 Task: Create in the project AgileOrigin in Backlog an issue 'Upgrade the logging and reporting features of a web application to improve system monitoring and analysis', assign it to team member softage.4@softage.net and change the status to IN PROGRESS. Create in the project AgileOrigin in Backlog an issue 'Create a new online platform for online fitness courses with advanced workout tracking and personalization features', assign it to team member softage.1@softage.net and change the status to IN PROGRESS
Action: Mouse moved to (294, 457)
Screenshot: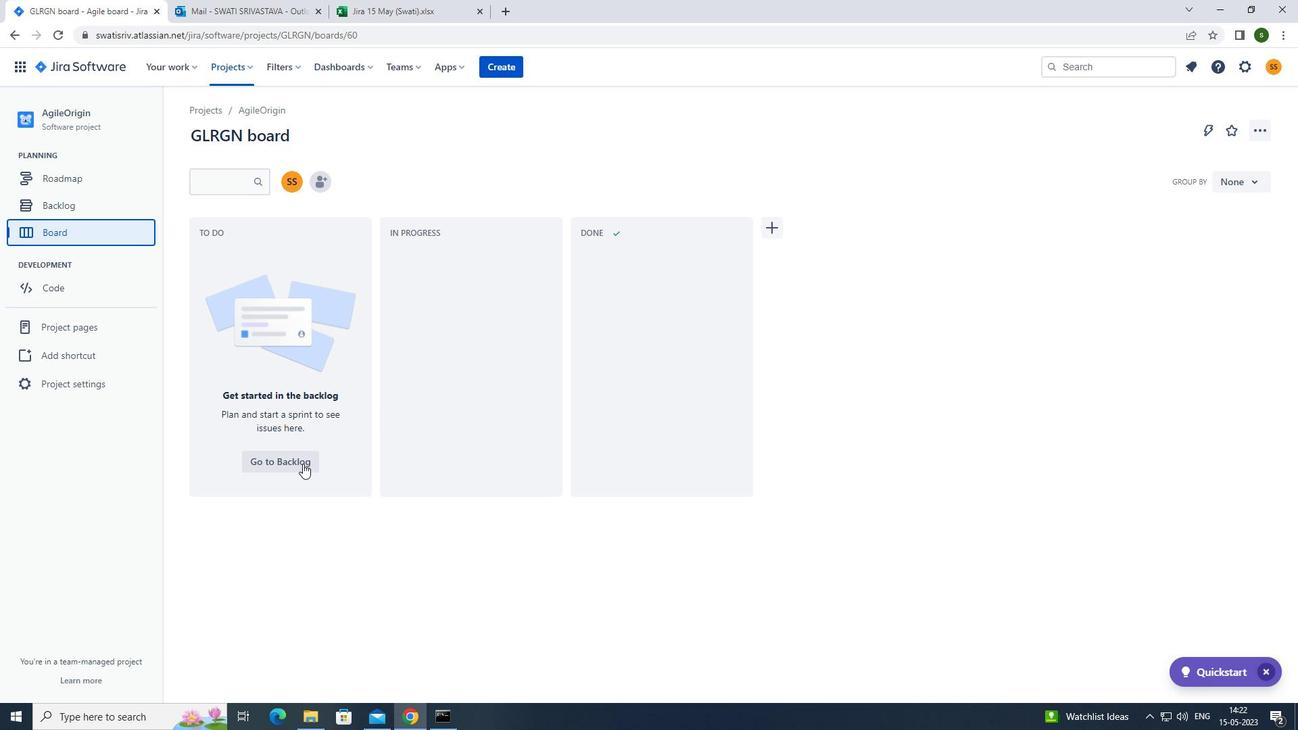 
Action: Mouse pressed left at (294, 457)
Screenshot: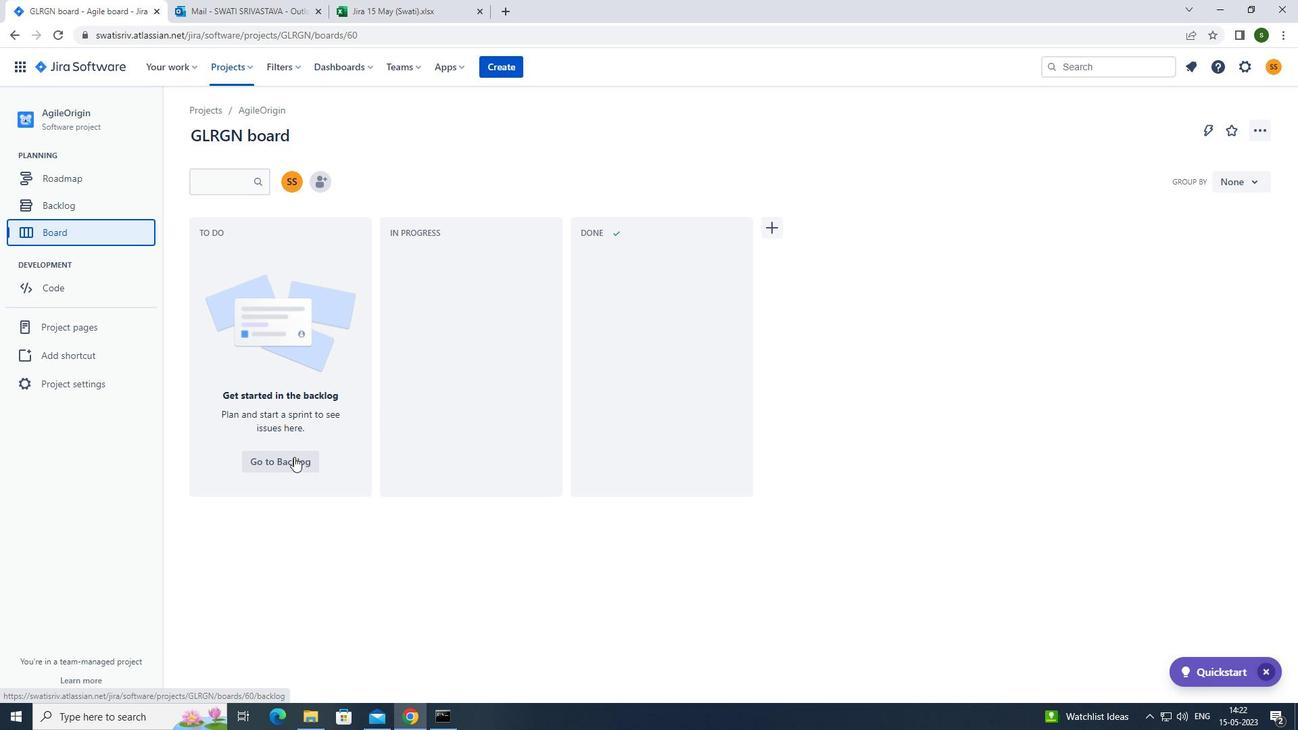 
Action: Mouse moved to (270, 270)
Screenshot: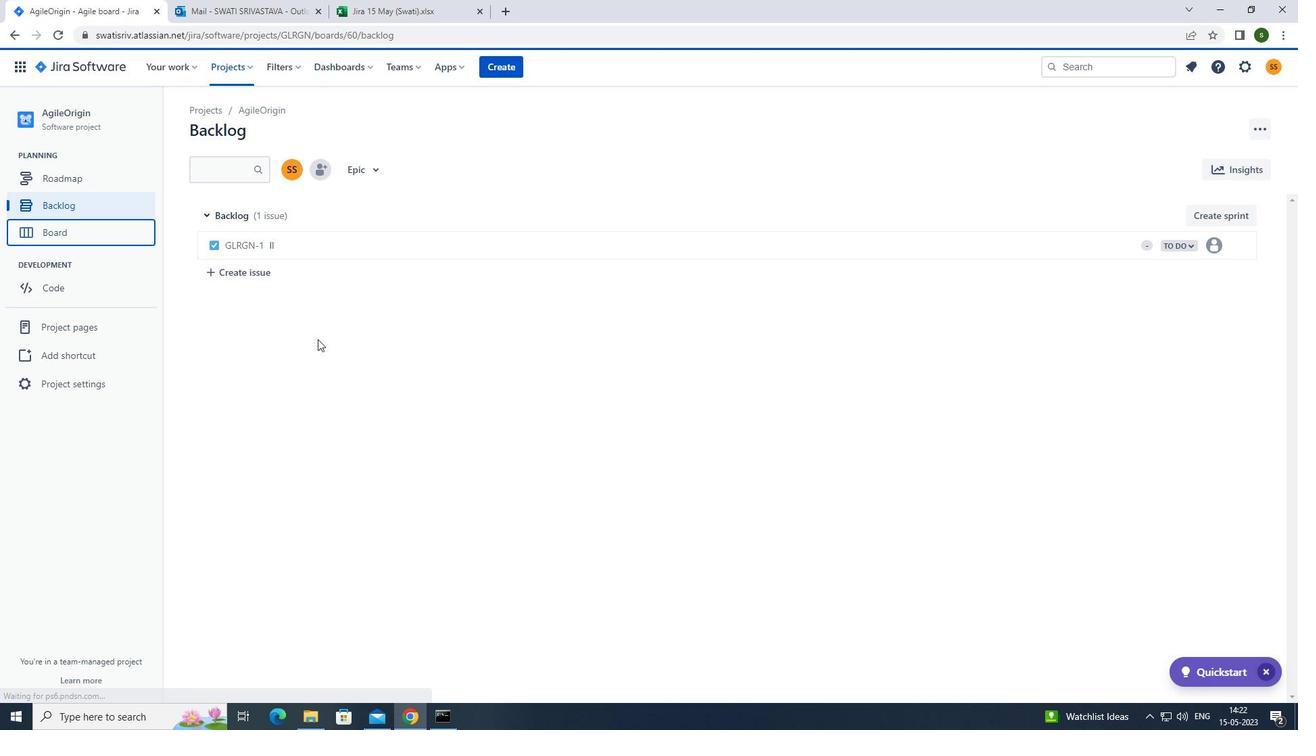 
Action: Mouse pressed left at (270, 270)
Screenshot: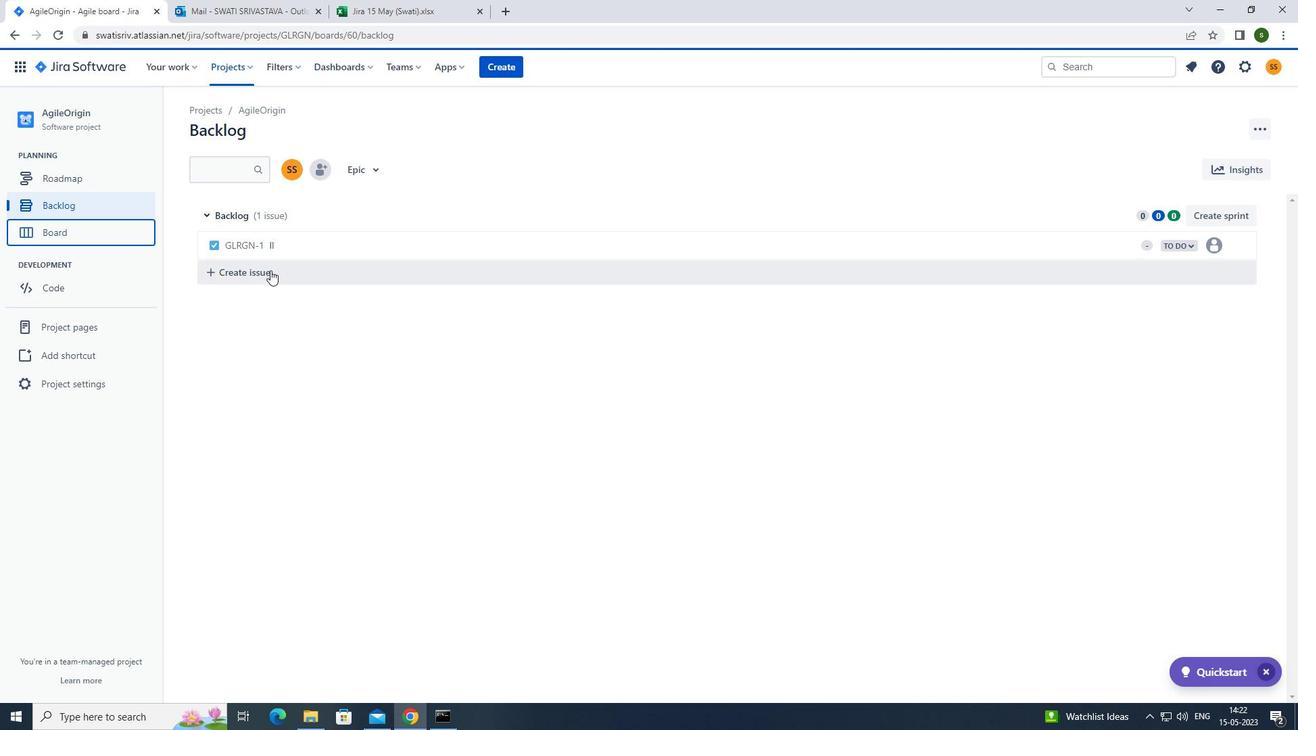 
Action: Mouse moved to (315, 274)
Screenshot: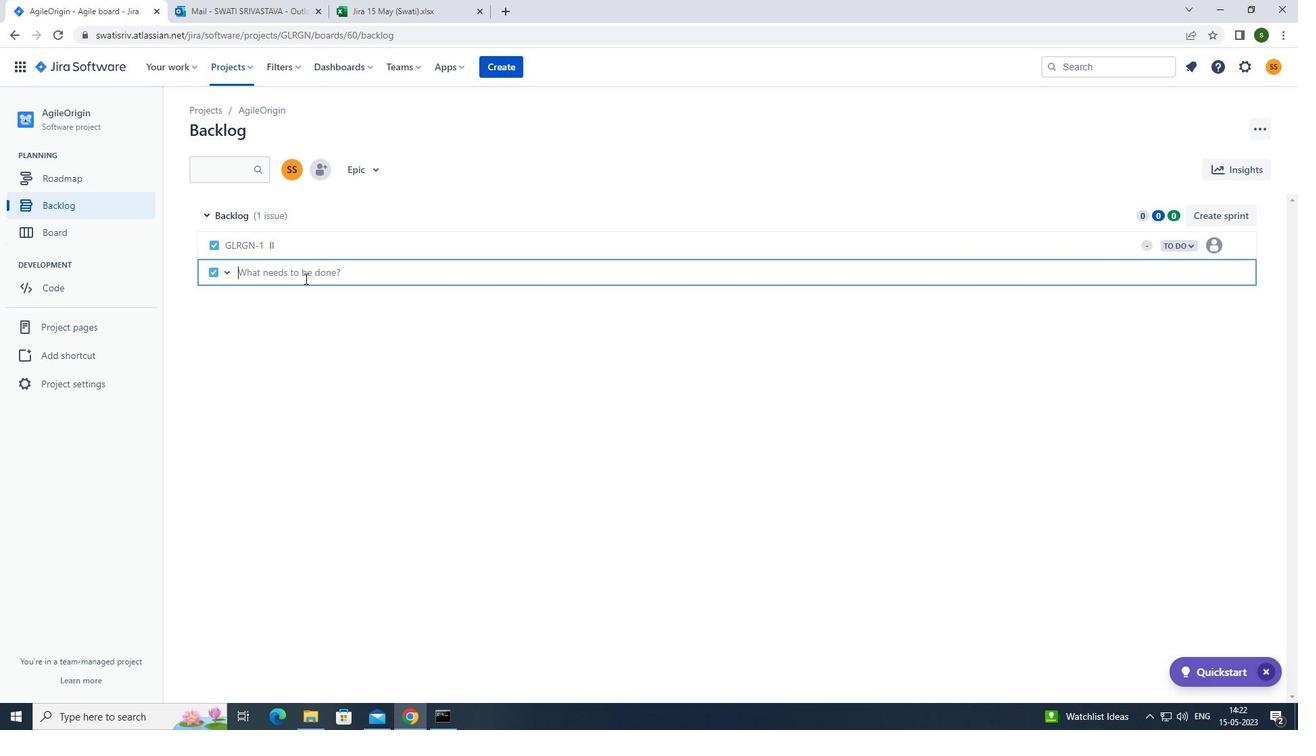 
Action: Mouse pressed left at (315, 274)
Screenshot: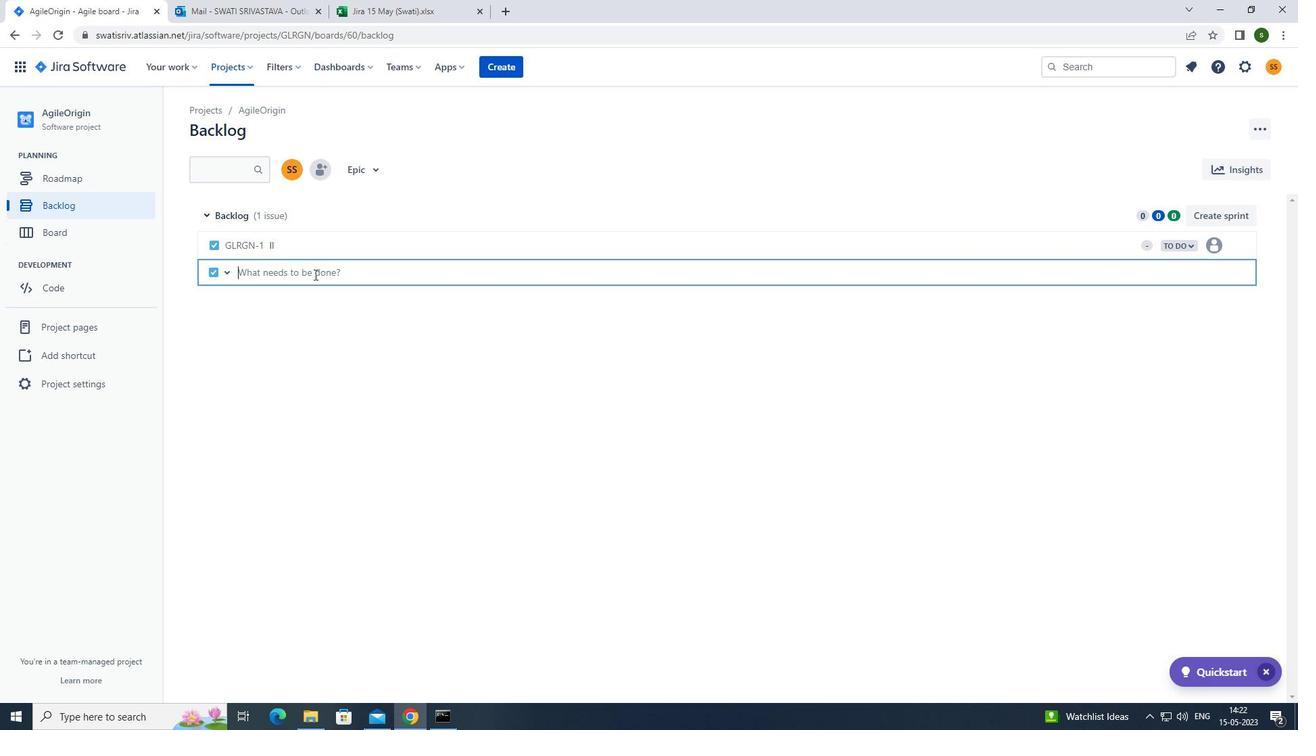
Action: Key pressed <Key.caps_lock>u<Key.caps_lock>pgrade<Key.space>the<Key.space>logging<Key.space>and<Key.space>reporting<Key.space>features<Key.space>oa<Key.backspace>f<Key.space>a<Key.space>web<Key.space>application<Key.space>to<Key.space>improve<Key.space>system<Key.space>monitoring<Key.space>and<Key.space>analysis<Key.enter>
Screenshot: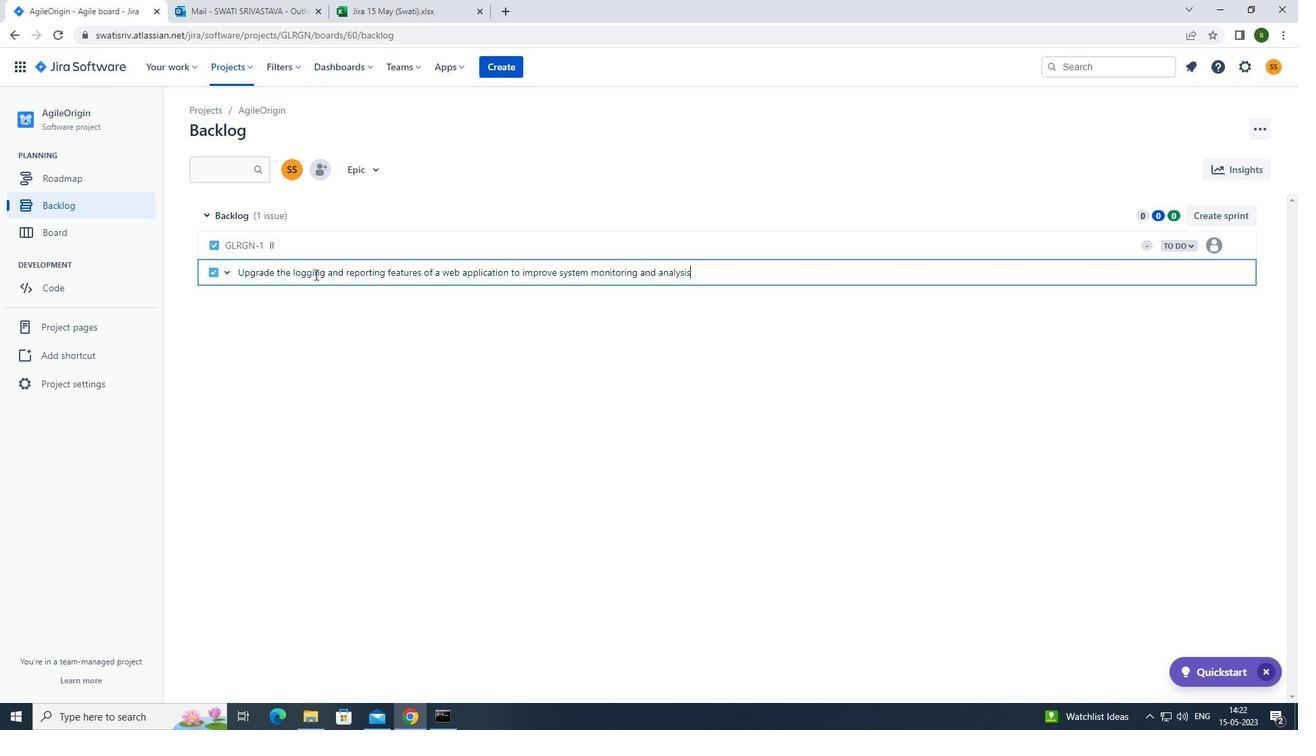 
Action: Mouse moved to (1214, 273)
Screenshot: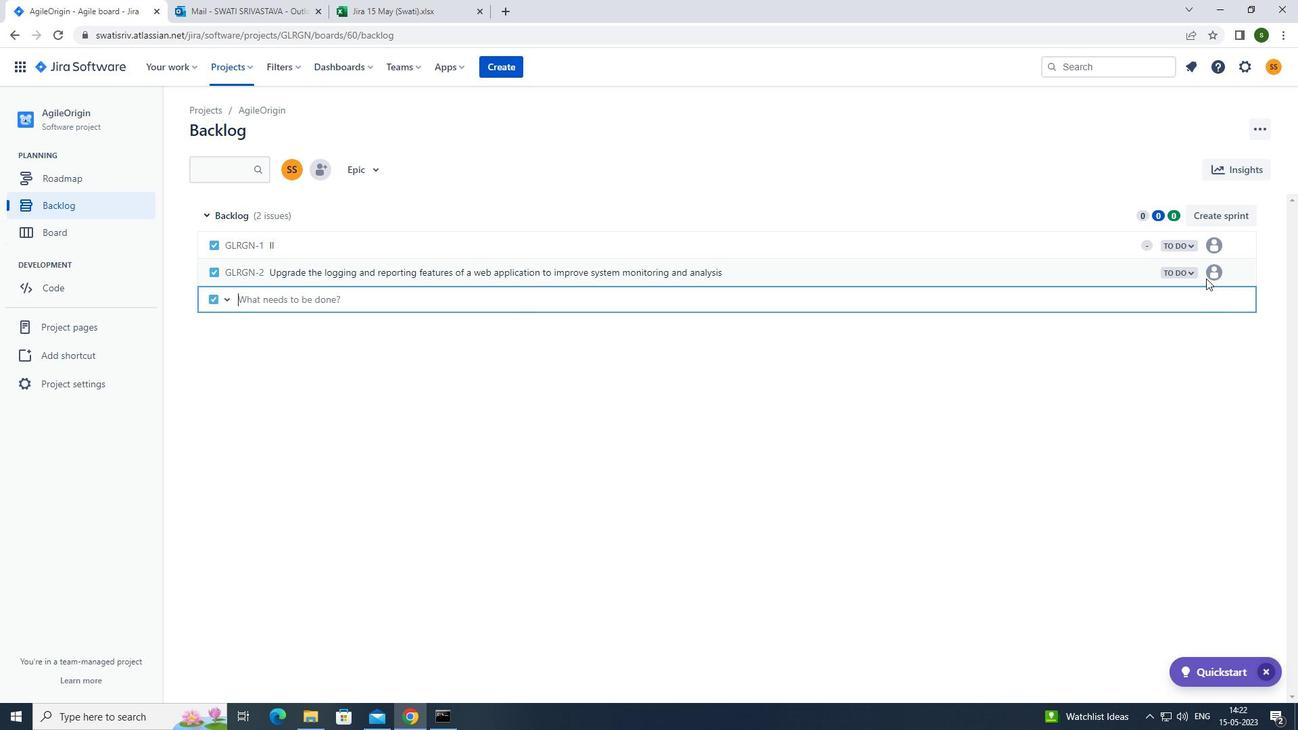 
Action: Mouse pressed left at (1214, 273)
Screenshot: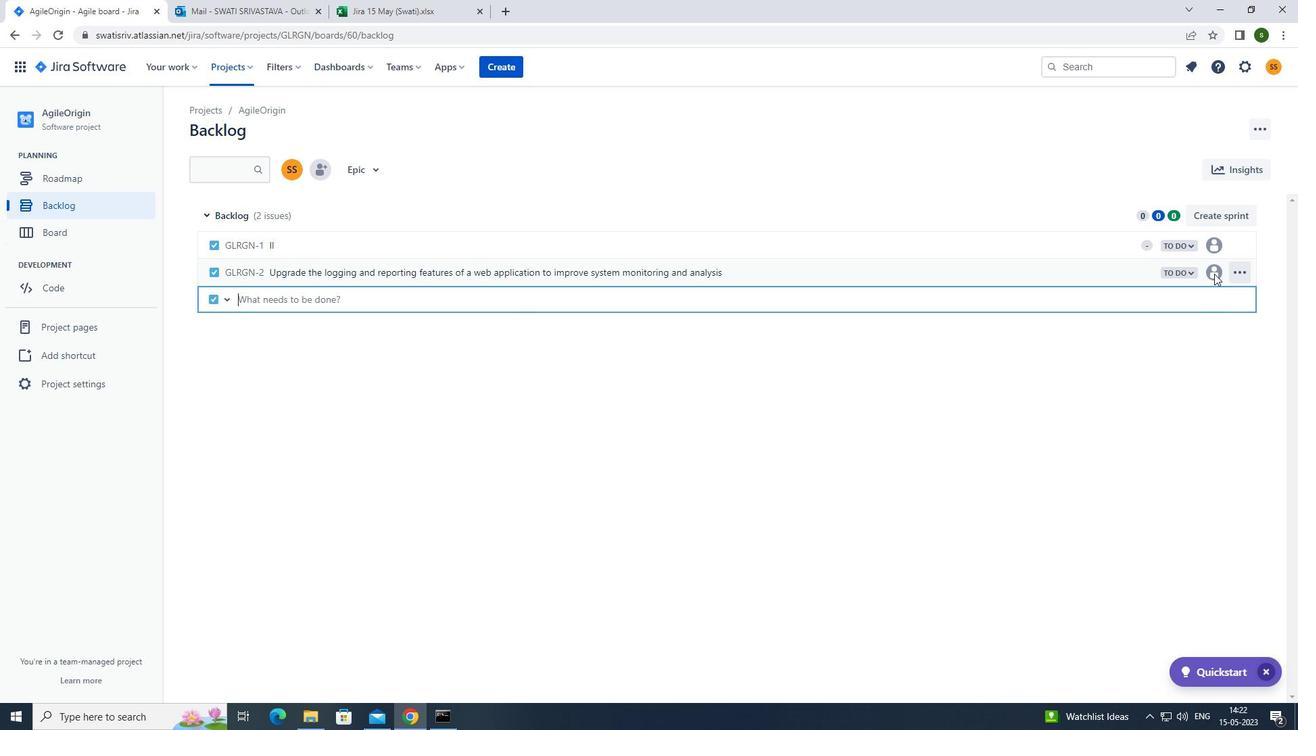 
Action: Mouse moved to (1215, 277)
Screenshot: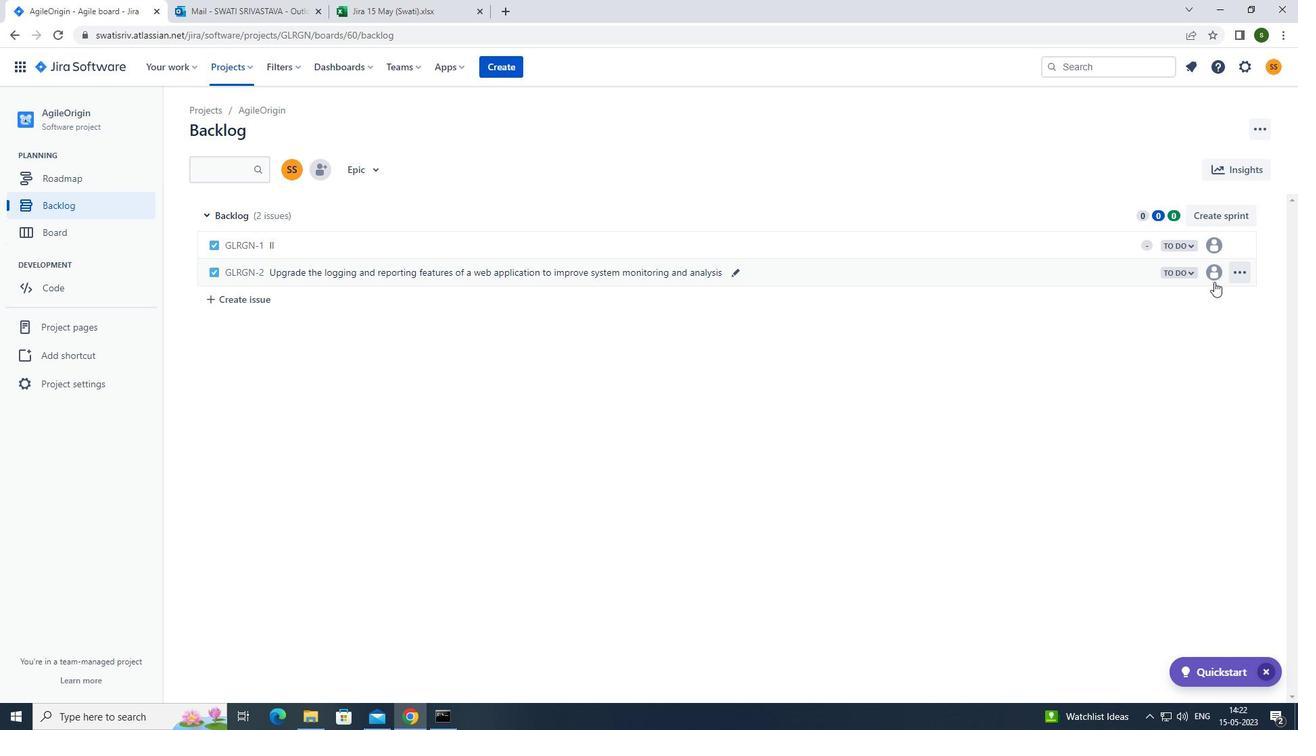
Action: Mouse pressed left at (1215, 277)
Screenshot: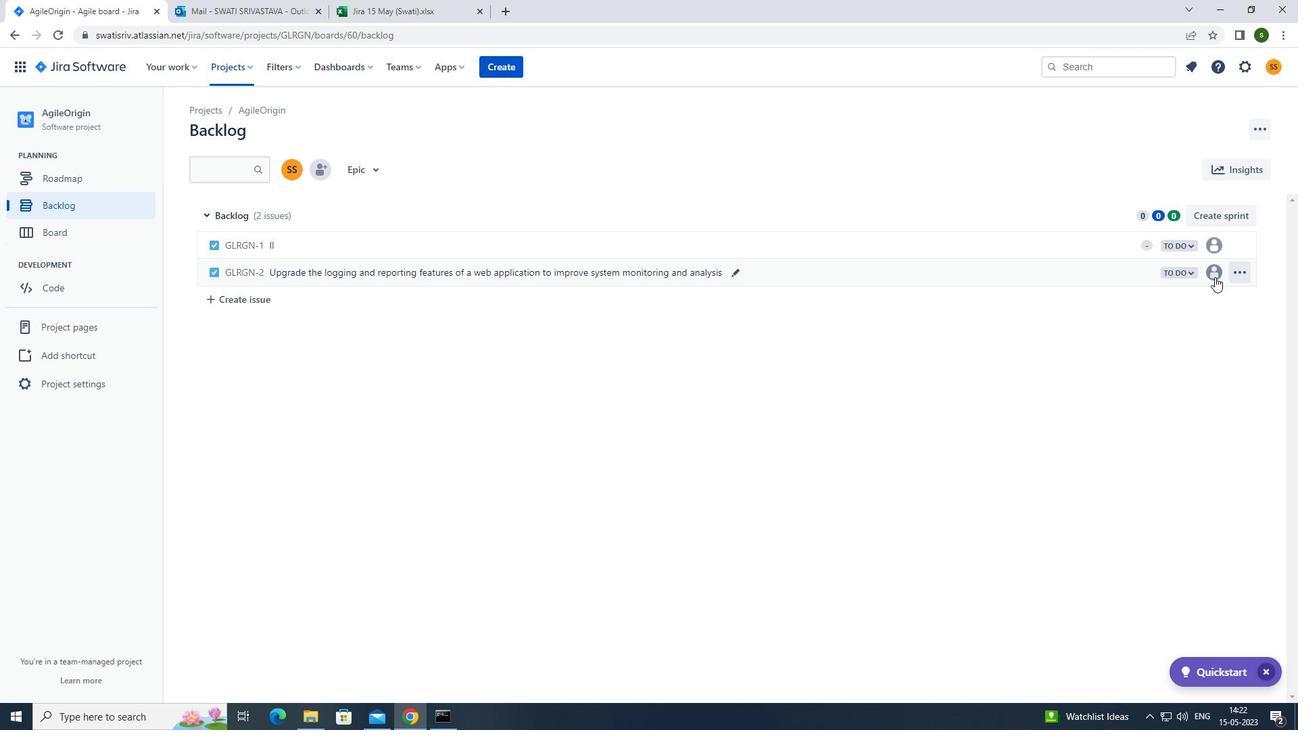 
Action: Mouse moved to (1103, 444)
Screenshot: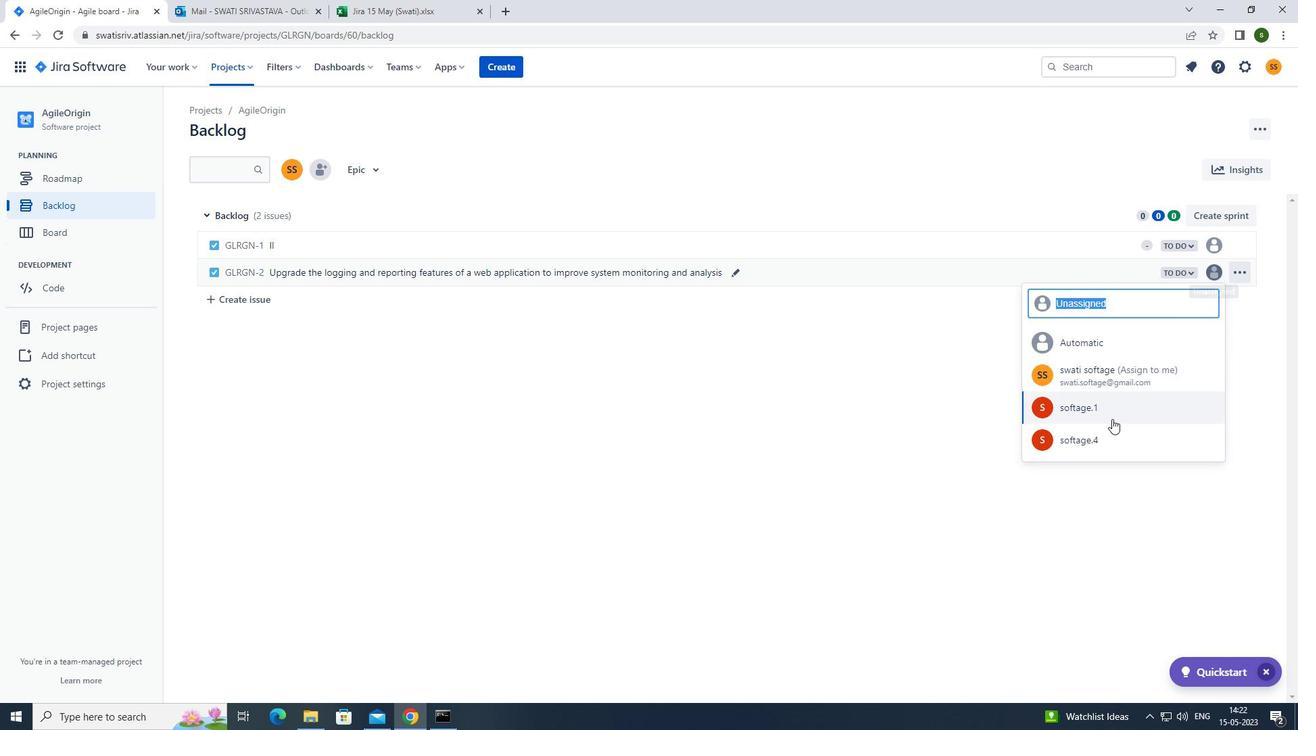 
Action: Mouse pressed left at (1103, 444)
Screenshot: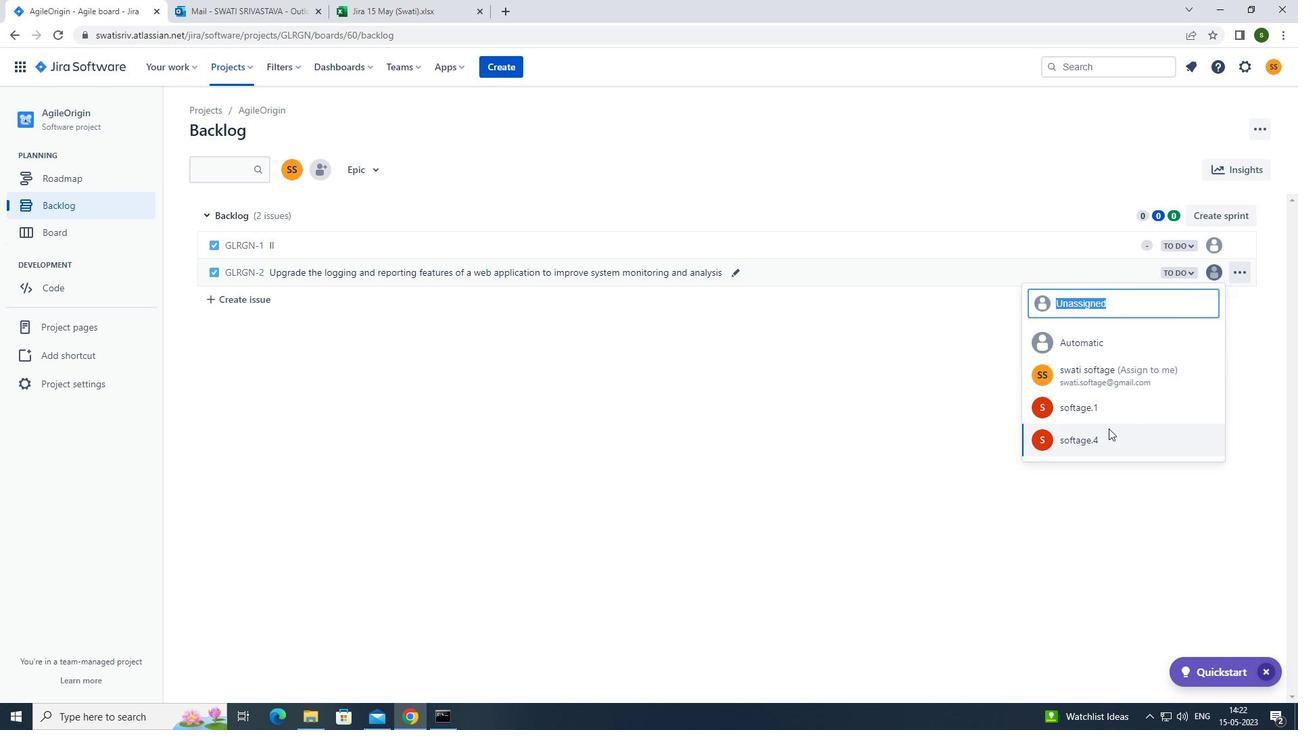 
Action: Mouse moved to (1185, 277)
Screenshot: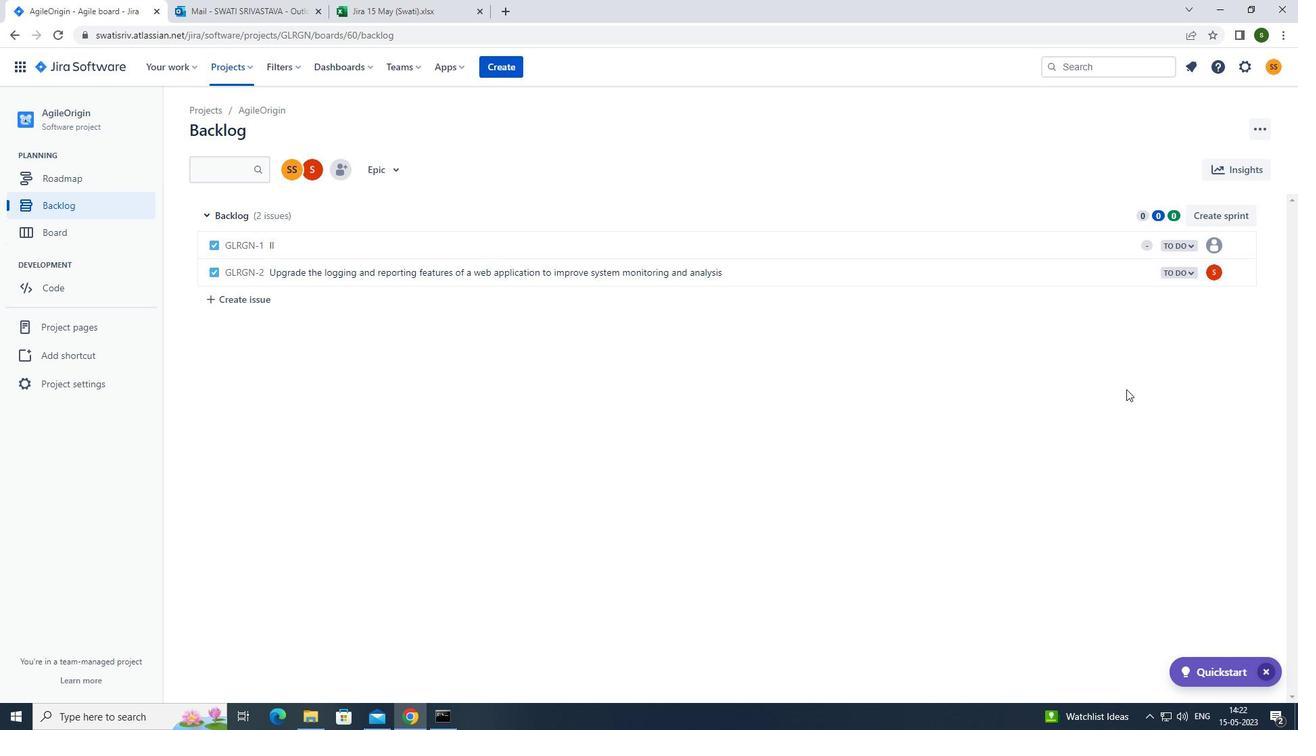 
Action: Mouse pressed left at (1185, 277)
Screenshot: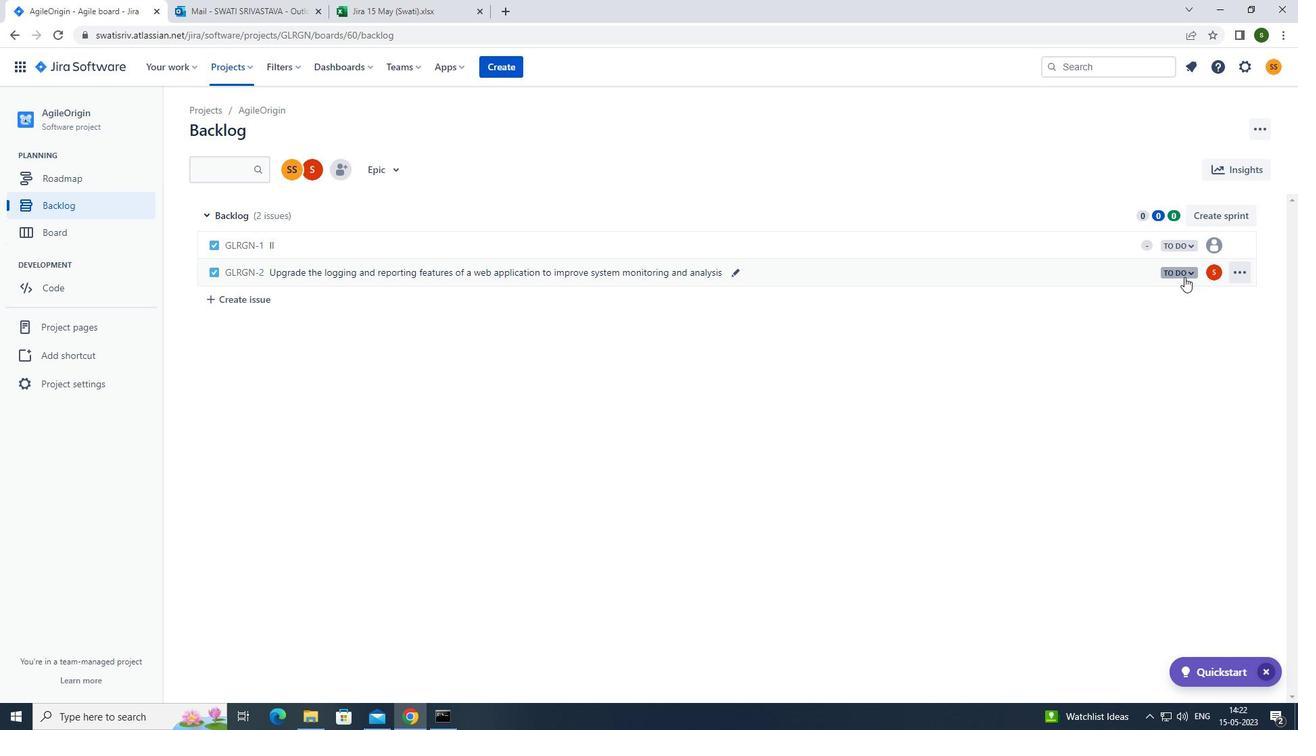 
Action: Mouse moved to (1155, 295)
Screenshot: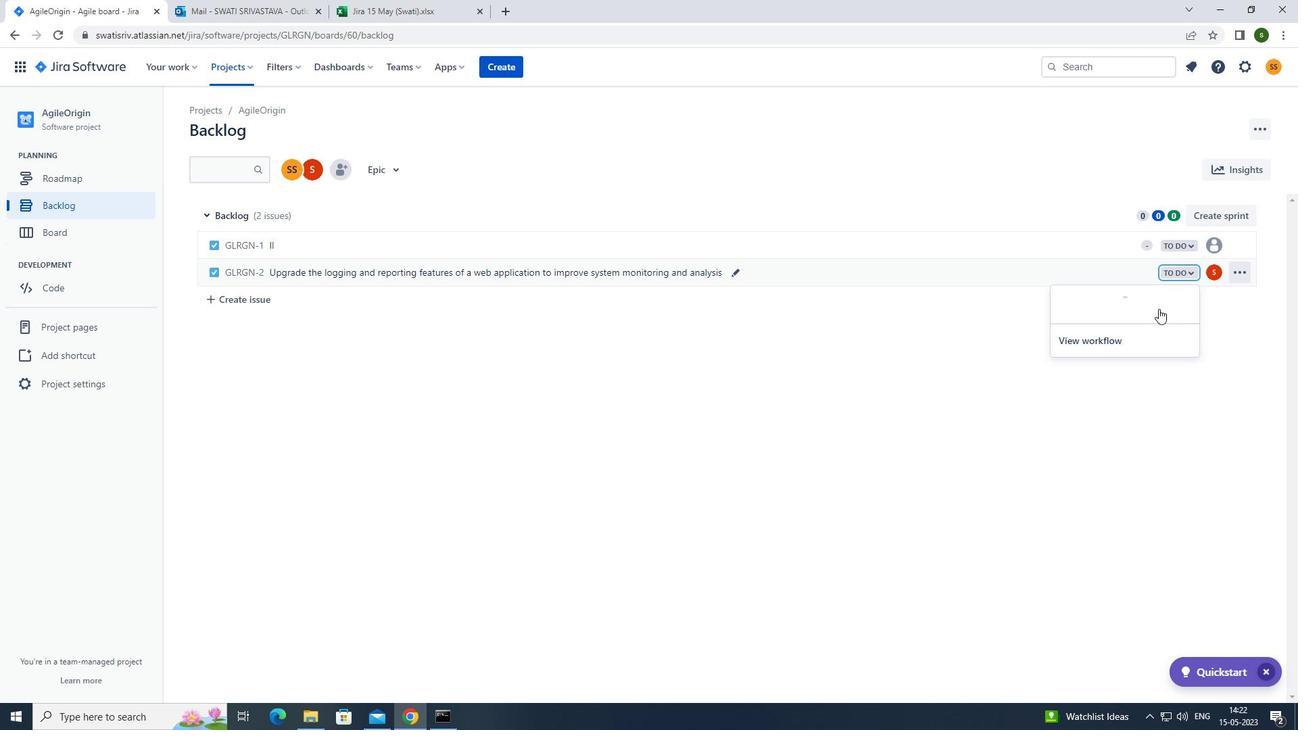 
Action: Mouse pressed left at (1155, 295)
Screenshot: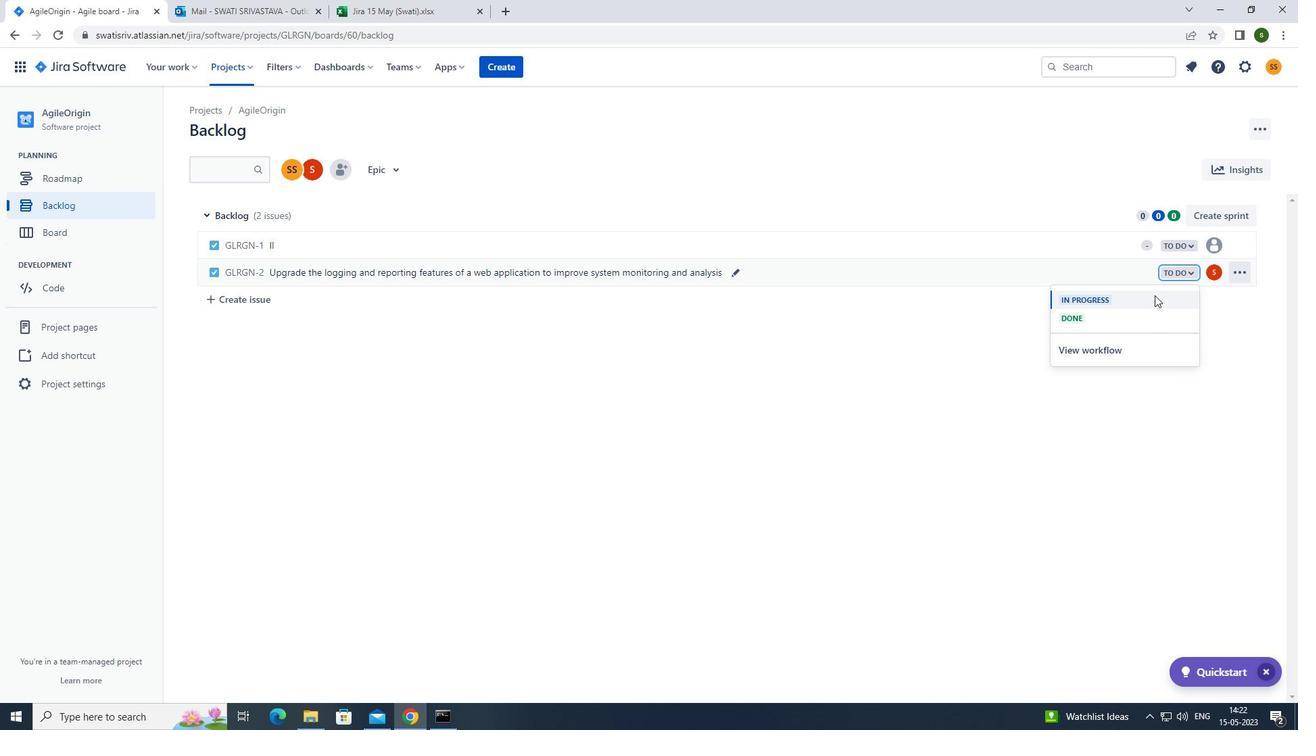 
Action: Mouse moved to (271, 292)
Screenshot: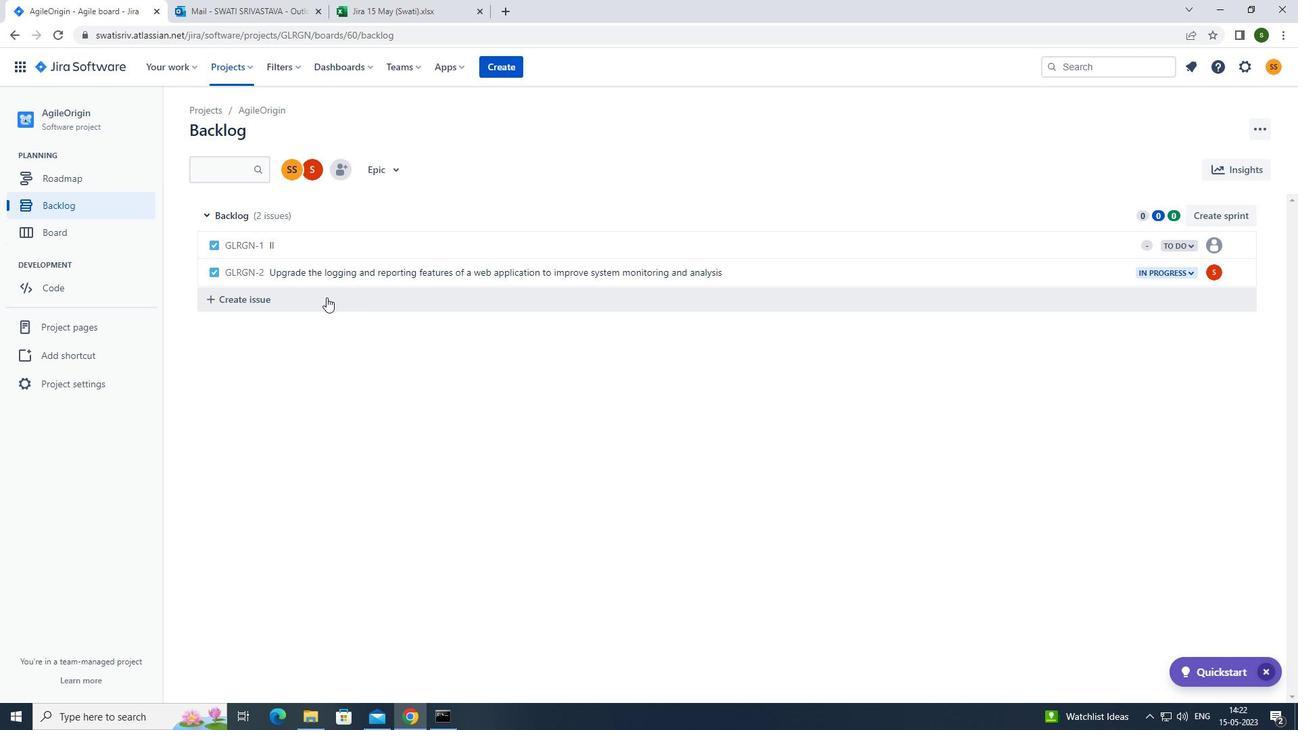 
Action: Mouse pressed left at (271, 292)
Screenshot: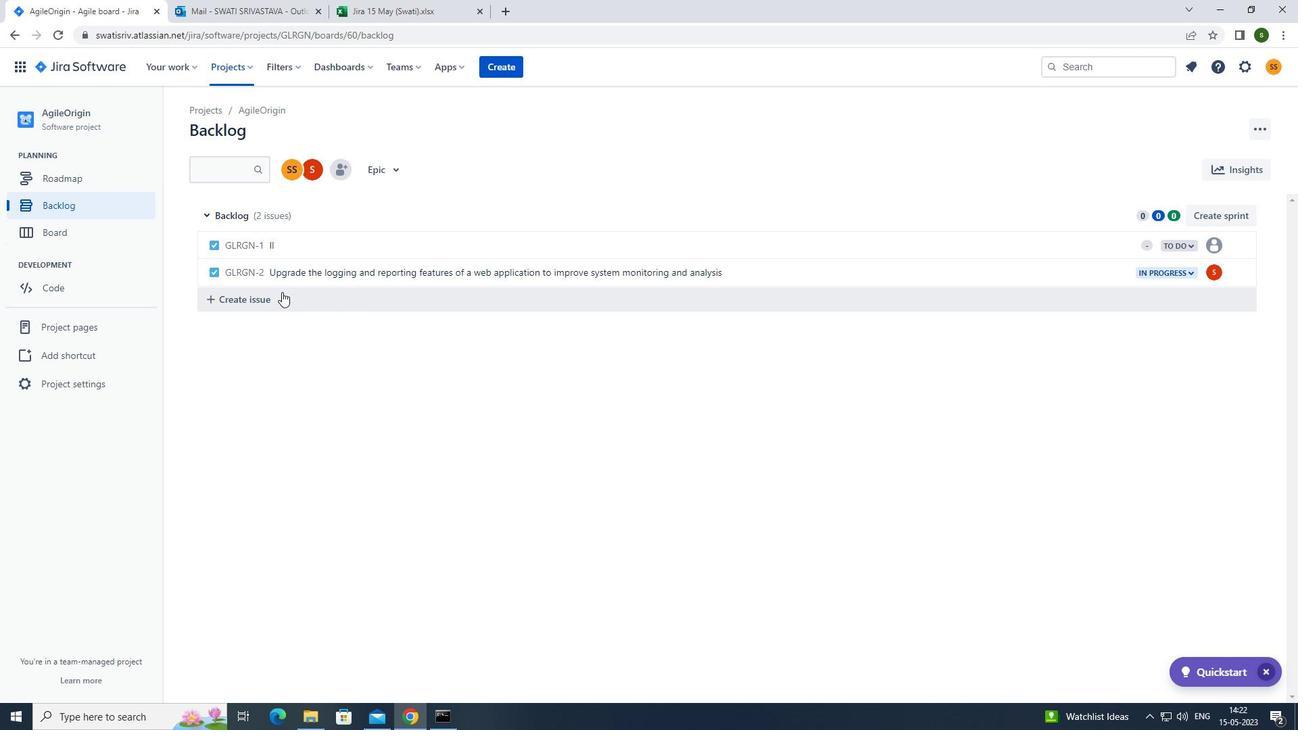 
Action: Mouse moved to (336, 303)
Screenshot: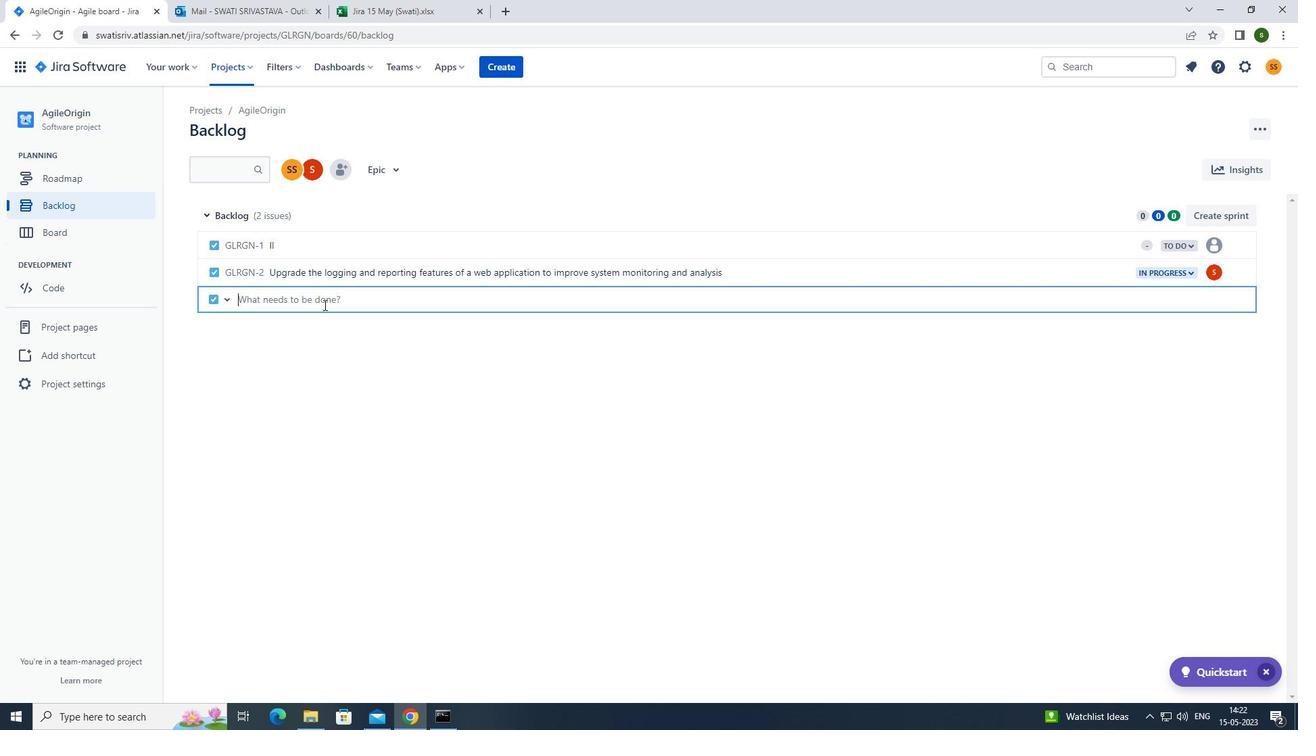 
Action: Mouse pressed left at (336, 303)
Screenshot: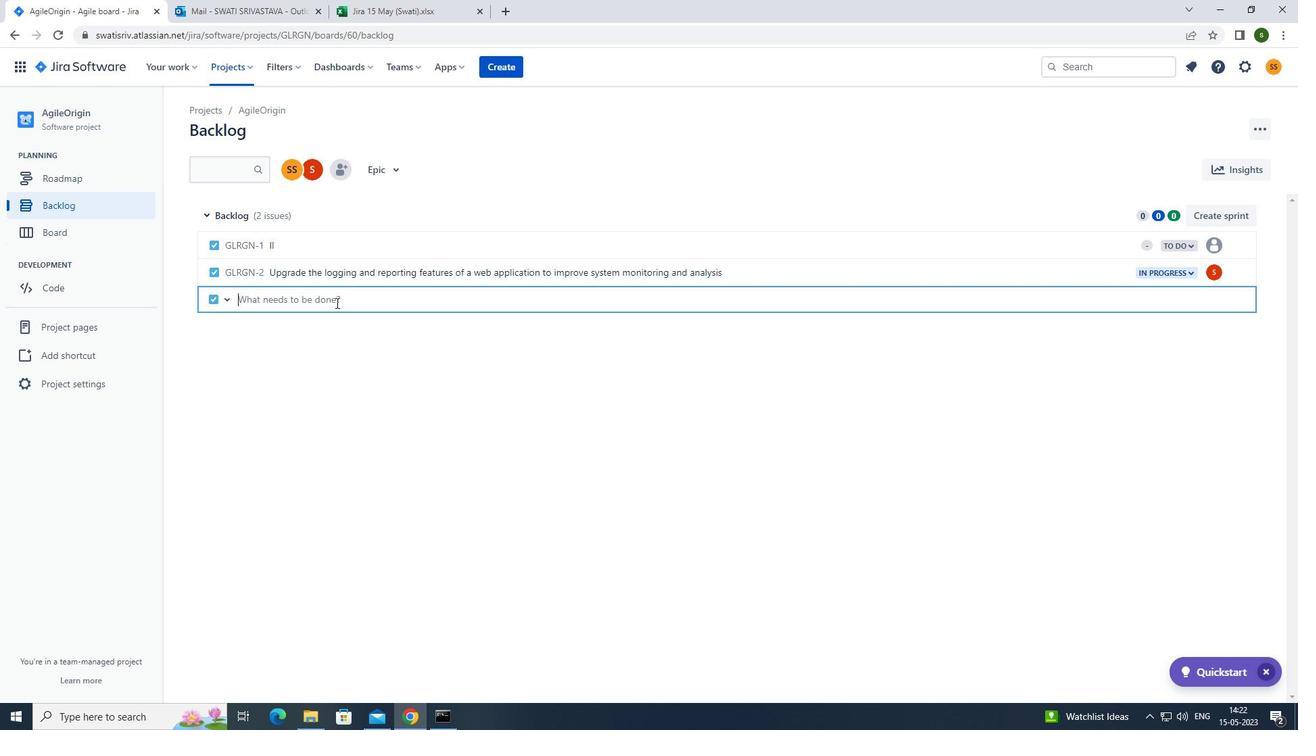 
Action: Key pressed <Key.caps_lock>c<Key.caps_lock>reate<Key.space>a<Key.space>new<Key.space>online<Key.space>platform<Key.space>for<Key.space>online<Key.space>fitness<Key.space>courses<Key.space>with<Key.space>advanced<Key.space>workout<Key.space>tracking<Key.space>and<Key.space>personalization<Key.space>features<Key.enter>
Screenshot: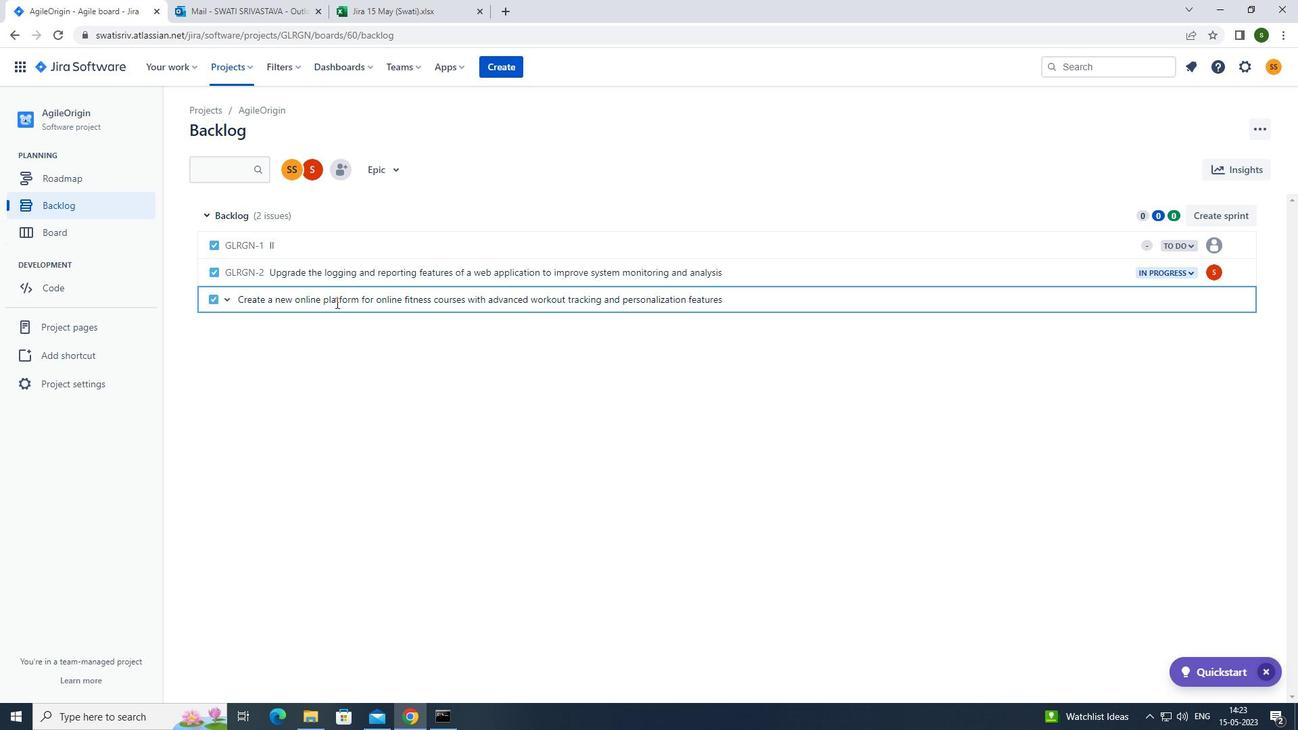 
Action: Mouse moved to (1214, 298)
Screenshot: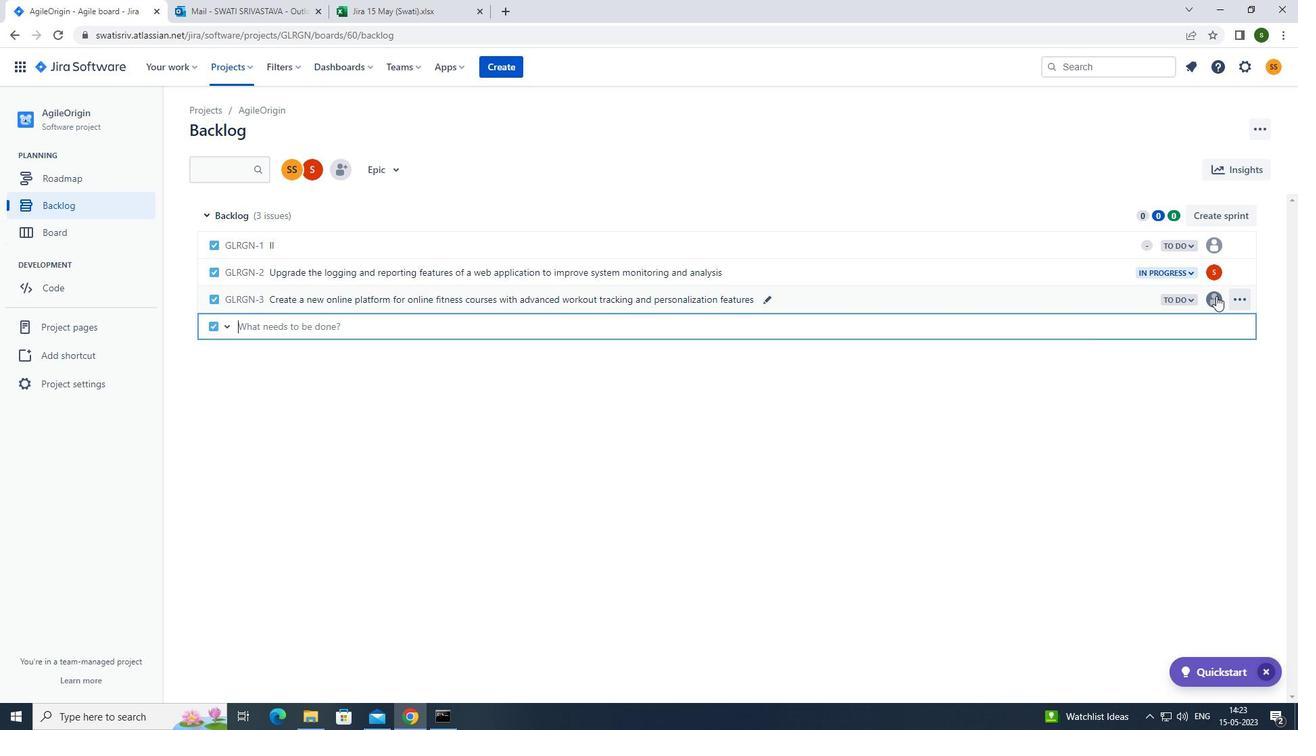 
Action: Mouse pressed left at (1214, 298)
Screenshot: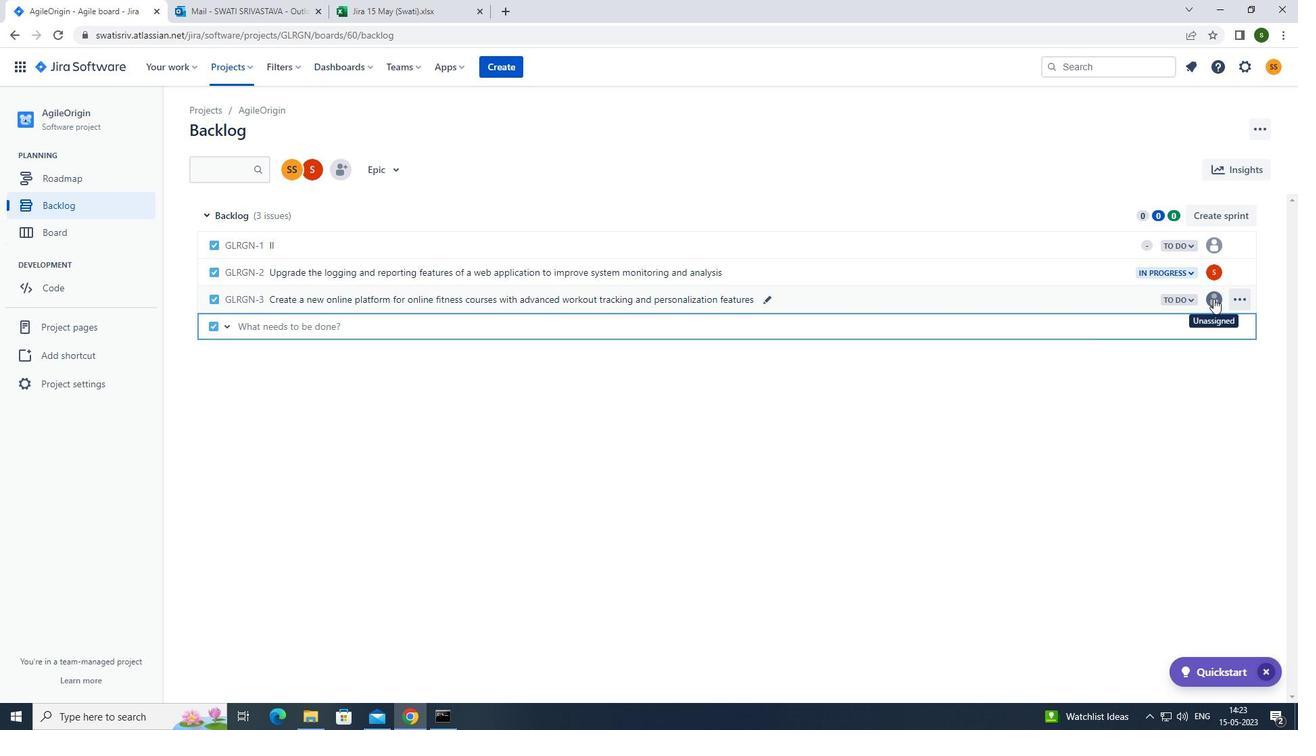 
Action: Mouse moved to (1126, 433)
Screenshot: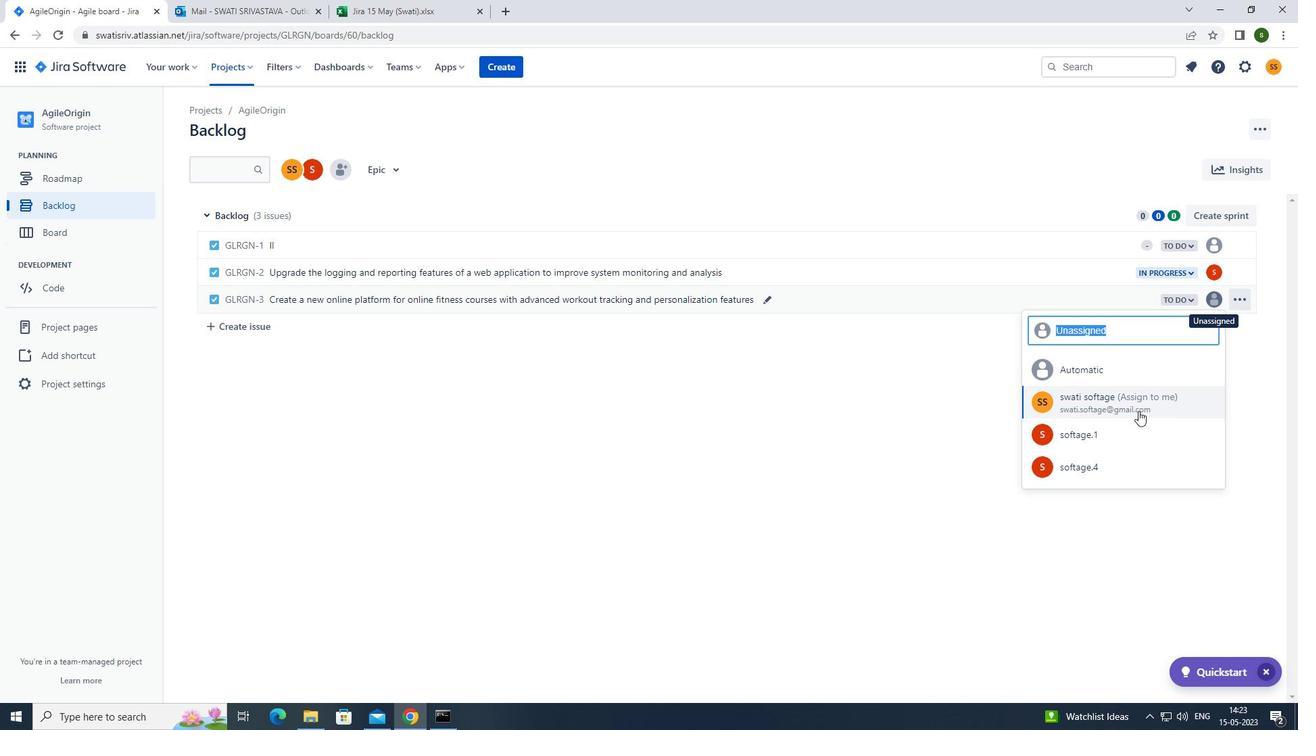 
Action: Mouse pressed left at (1126, 433)
Screenshot: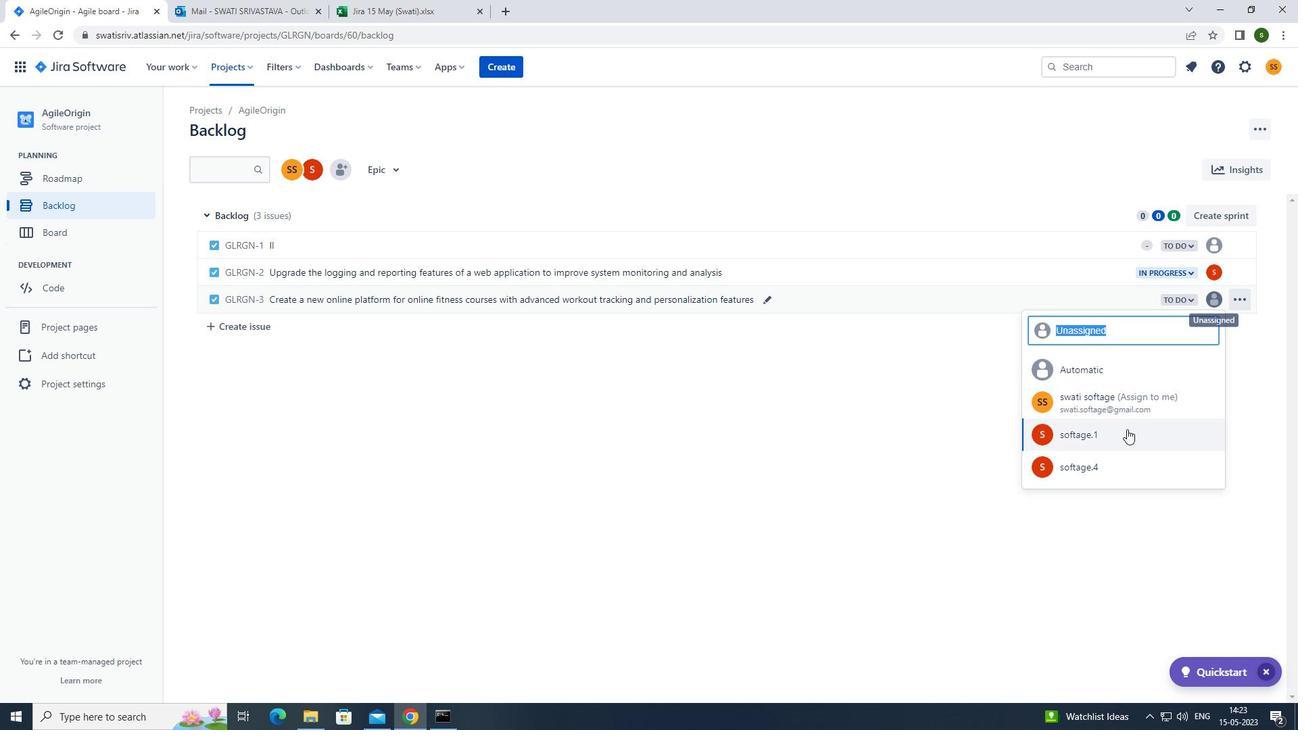 
Action: Mouse moved to (1185, 299)
Screenshot: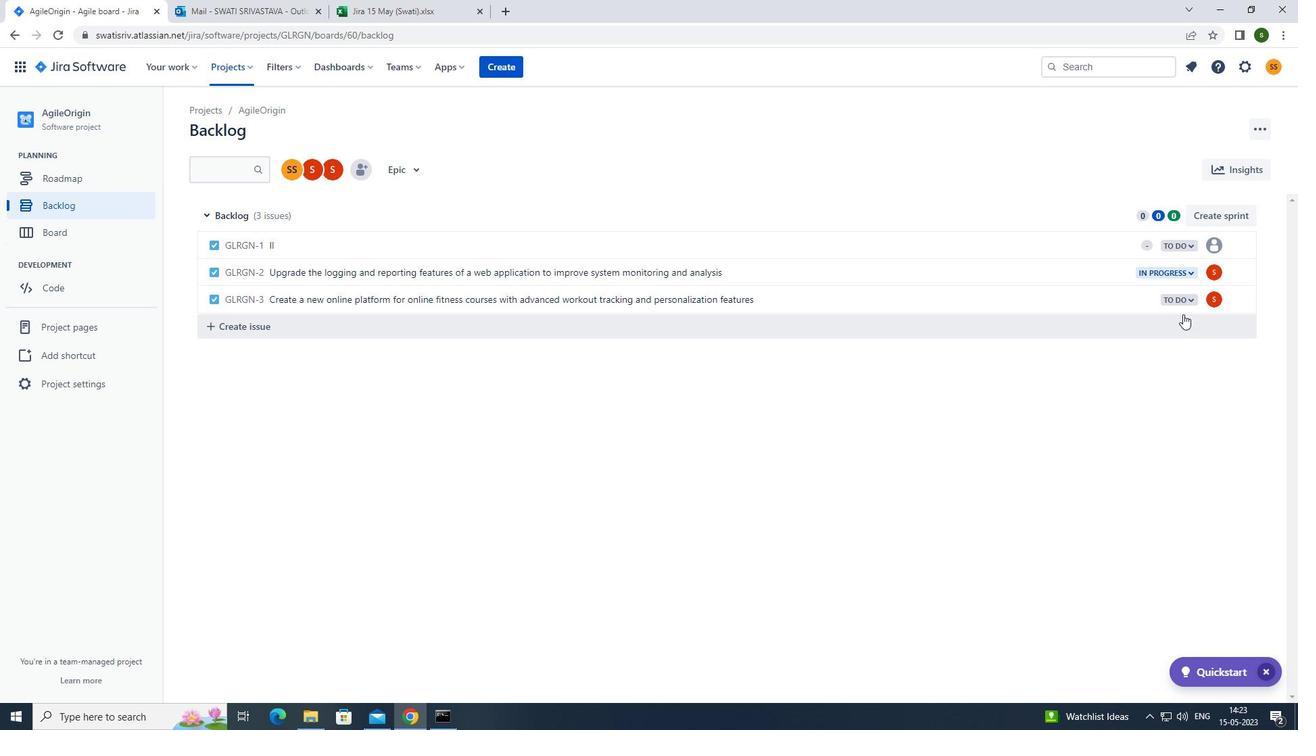 
Action: Mouse pressed left at (1185, 299)
Screenshot: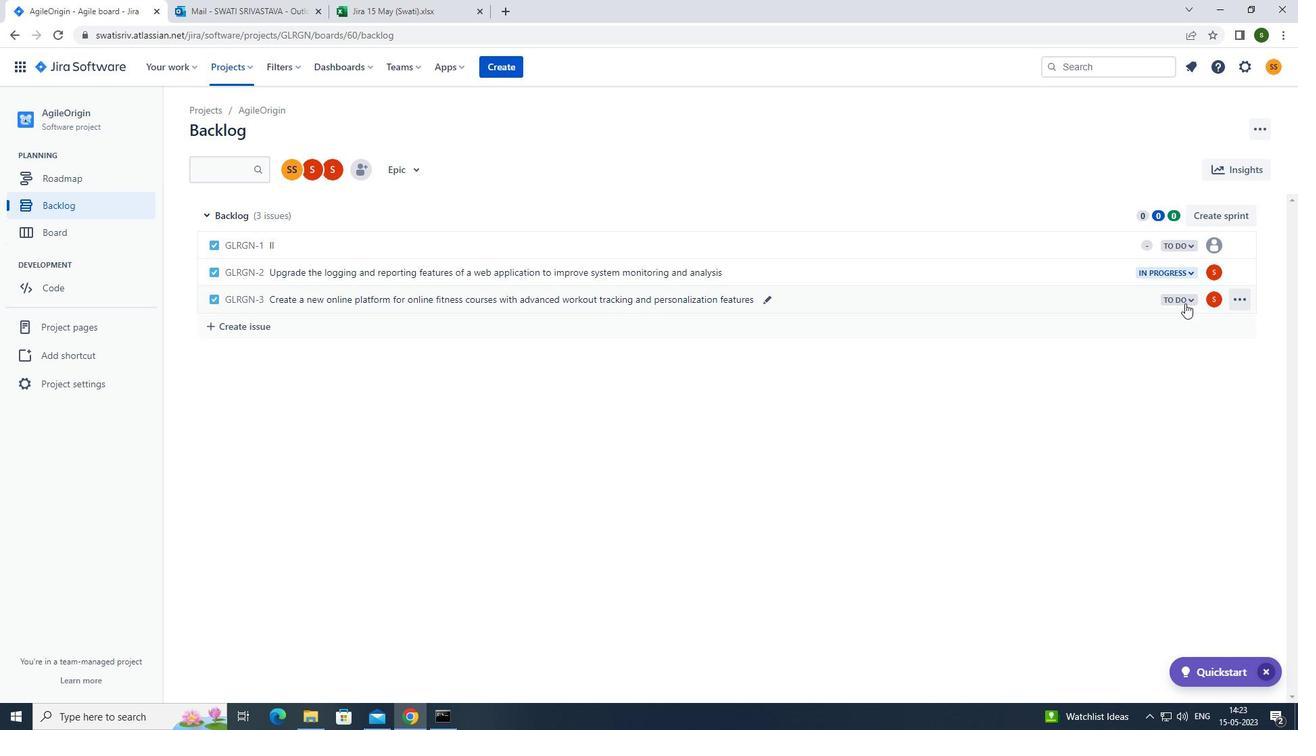 
Action: Mouse moved to (1143, 326)
Screenshot: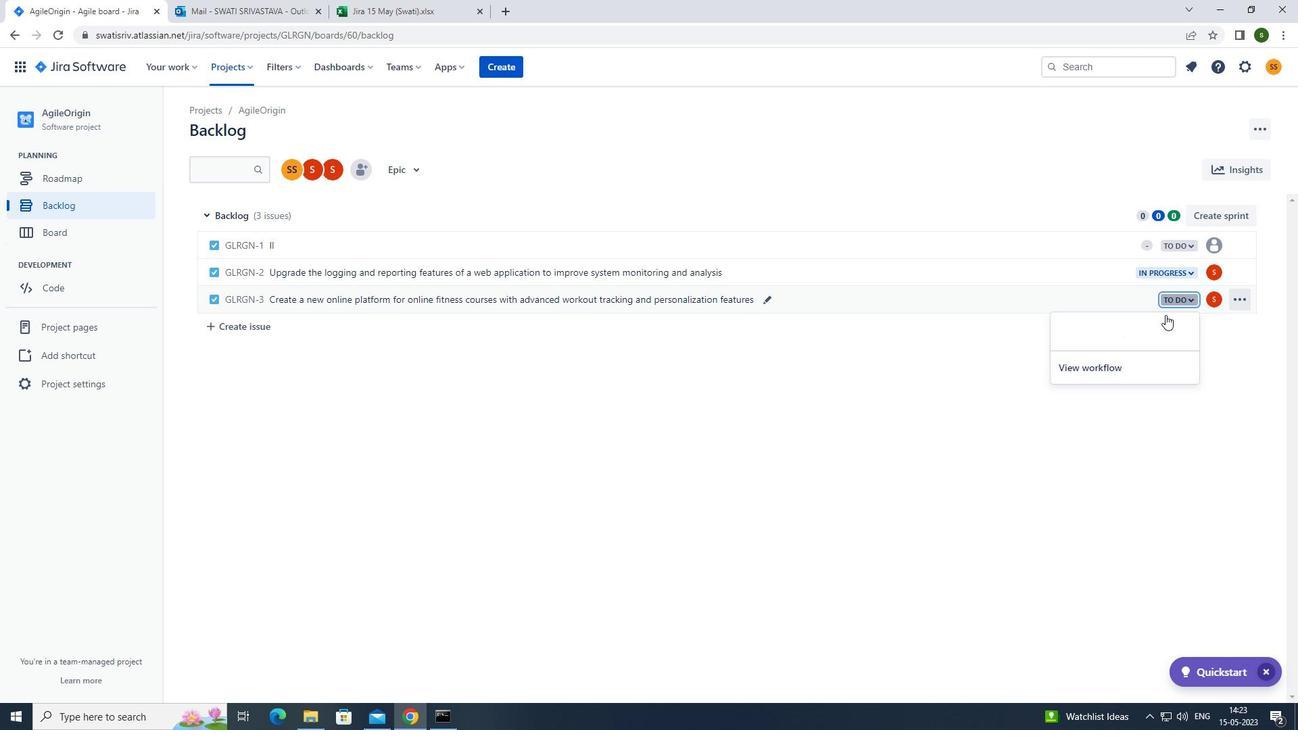 
Action: Mouse pressed left at (1143, 326)
Screenshot: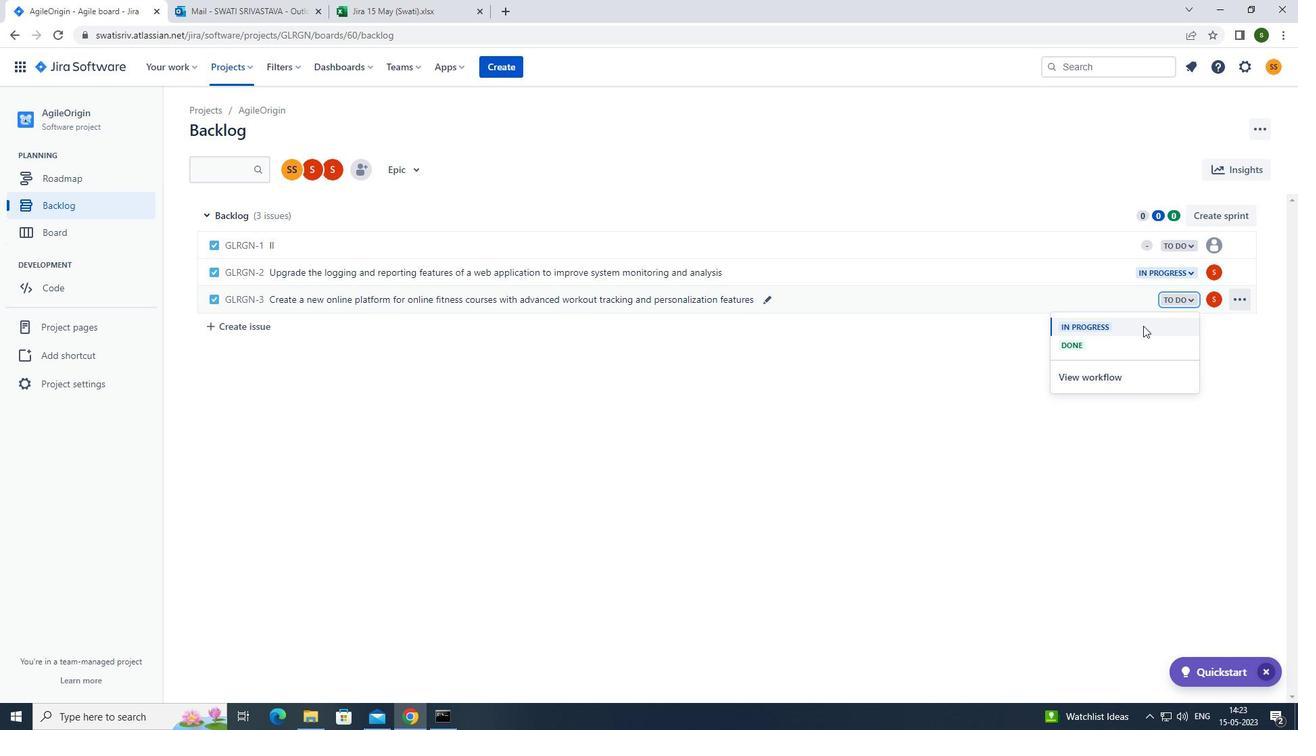 
Action: Mouse moved to (1026, 402)
Screenshot: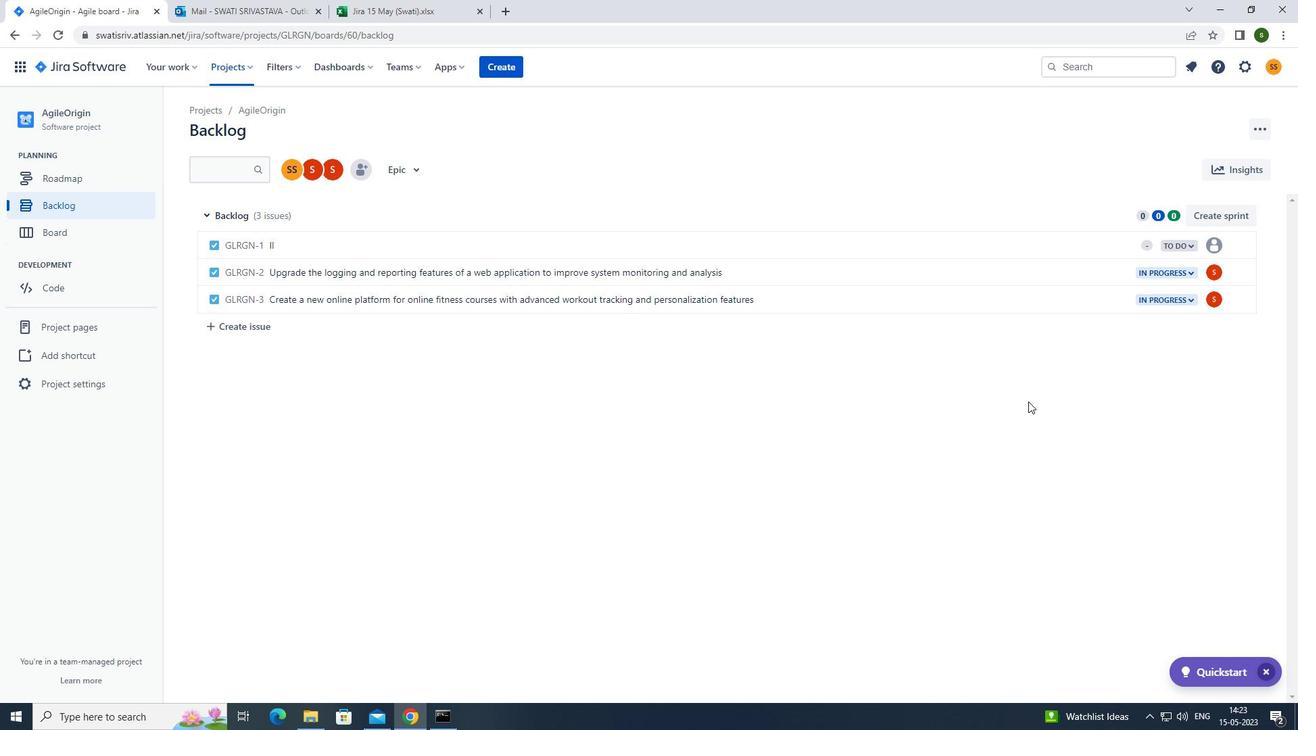 
